 Task: Change the Office Background to 'Circles and Stripes' and the Office Theme to 'Colorful' in Outlook.
Action: Mouse moved to (40, 23)
Screenshot: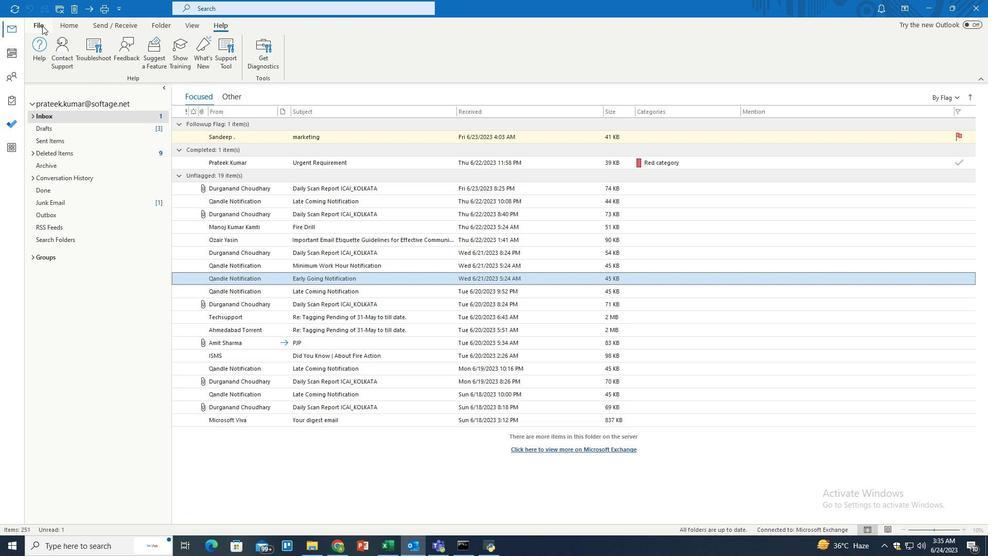 
Action: Mouse pressed left at (40, 23)
Screenshot: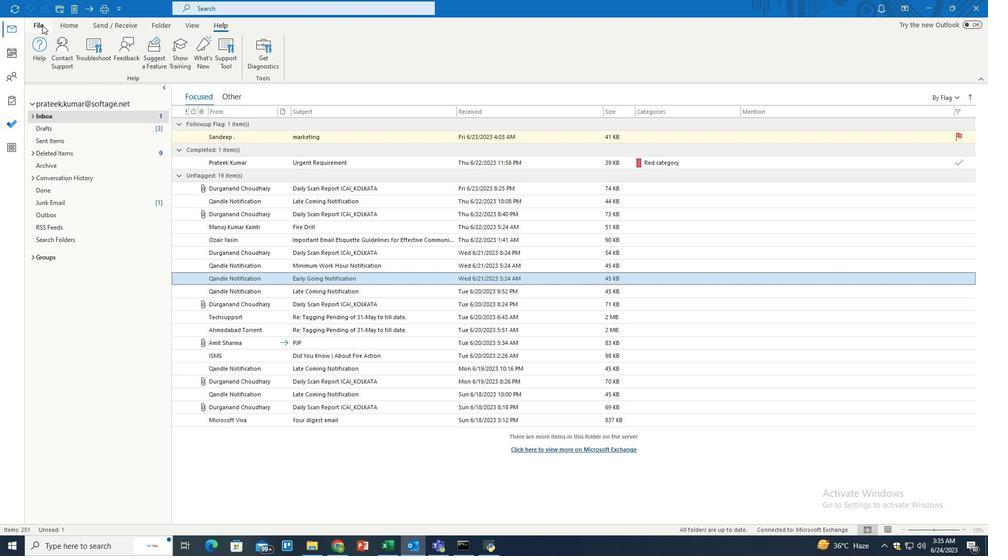 
Action: Mouse moved to (37, 497)
Screenshot: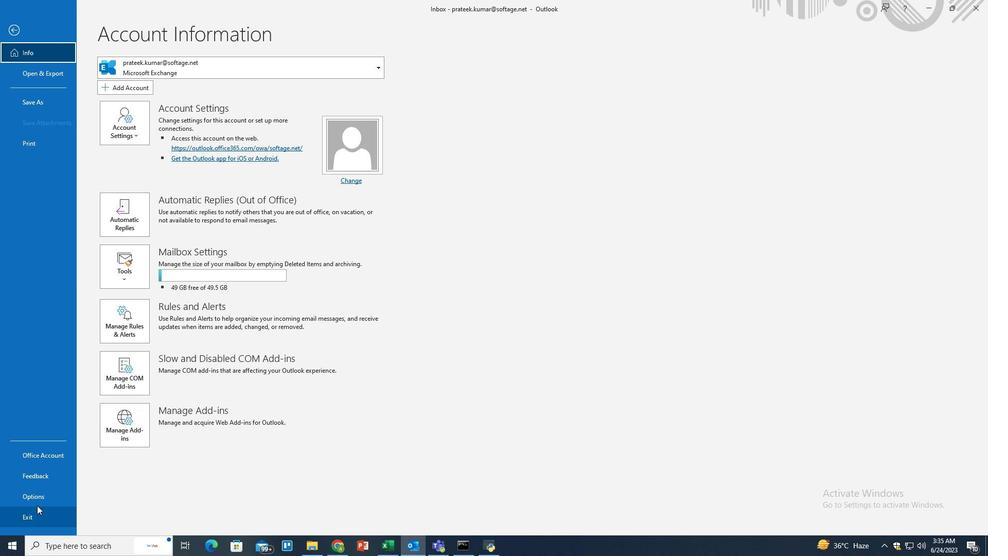 
Action: Mouse pressed left at (37, 497)
Screenshot: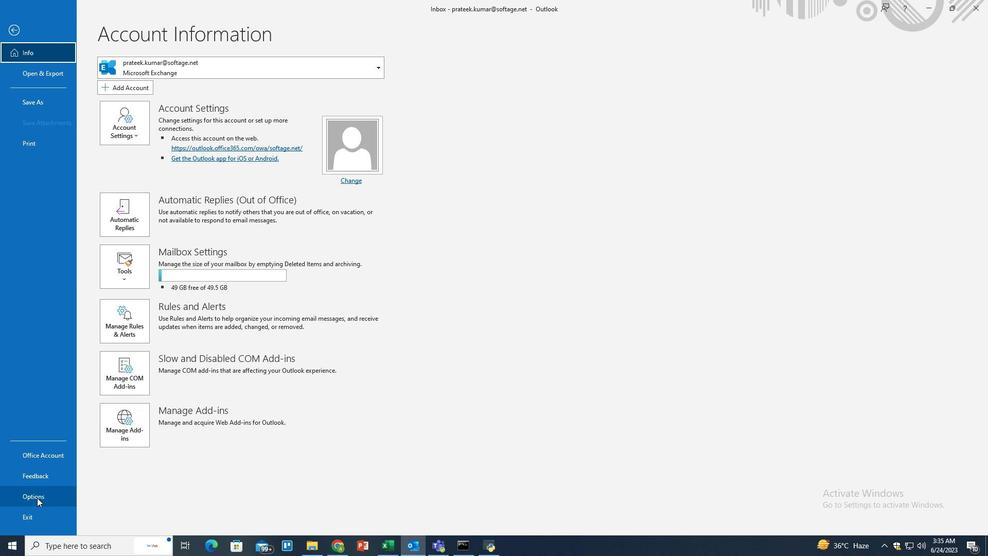 
Action: Mouse moved to (382, 354)
Screenshot: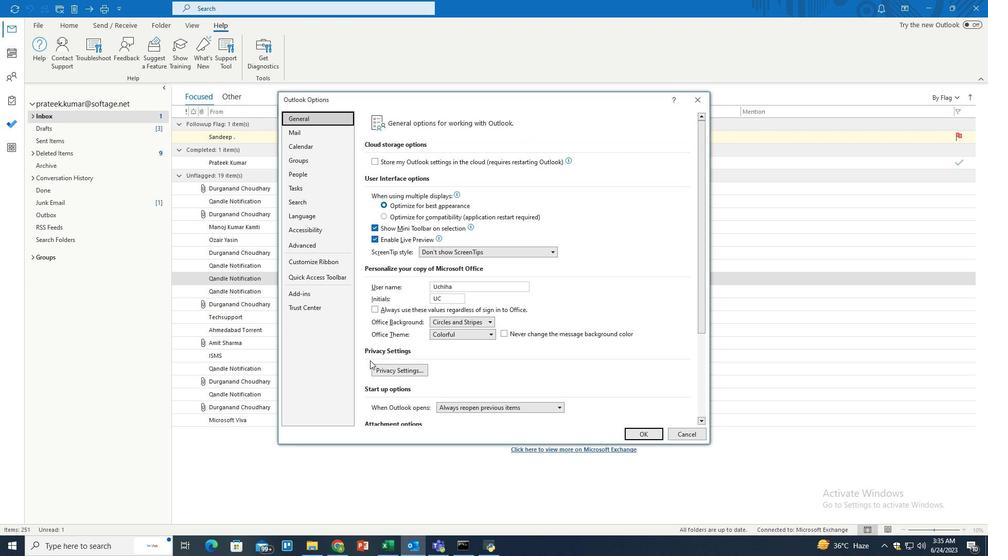 
Action: Mouse scrolled (382, 354) with delta (0, 0)
Screenshot: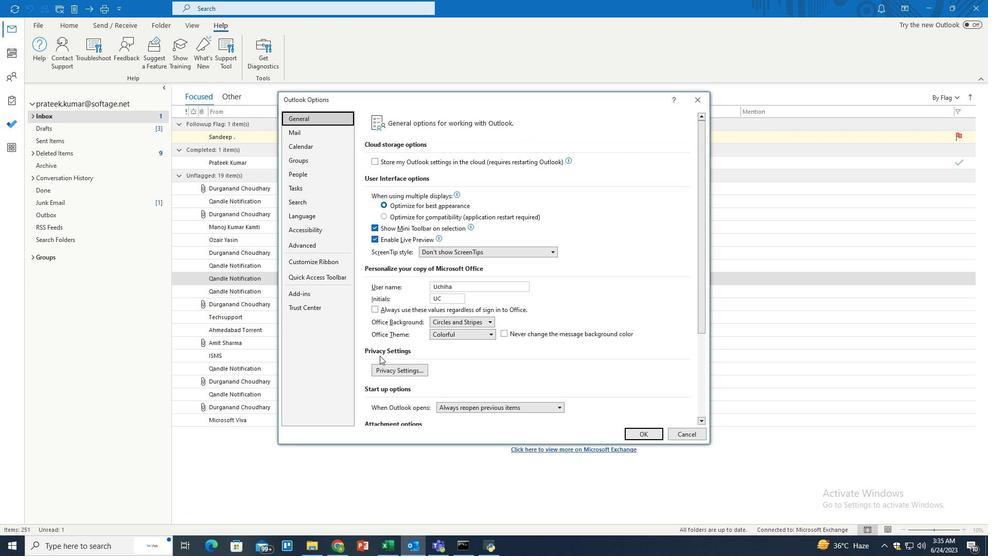 
Action: Mouse scrolled (382, 354) with delta (0, 0)
Screenshot: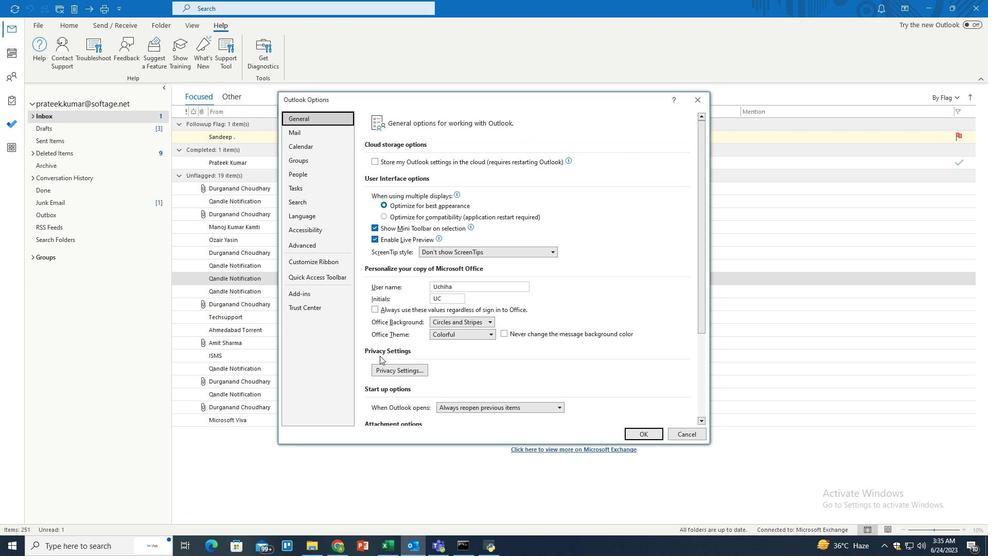 
Action: Mouse scrolled (382, 354) with delta (0, 0)
Screenshot: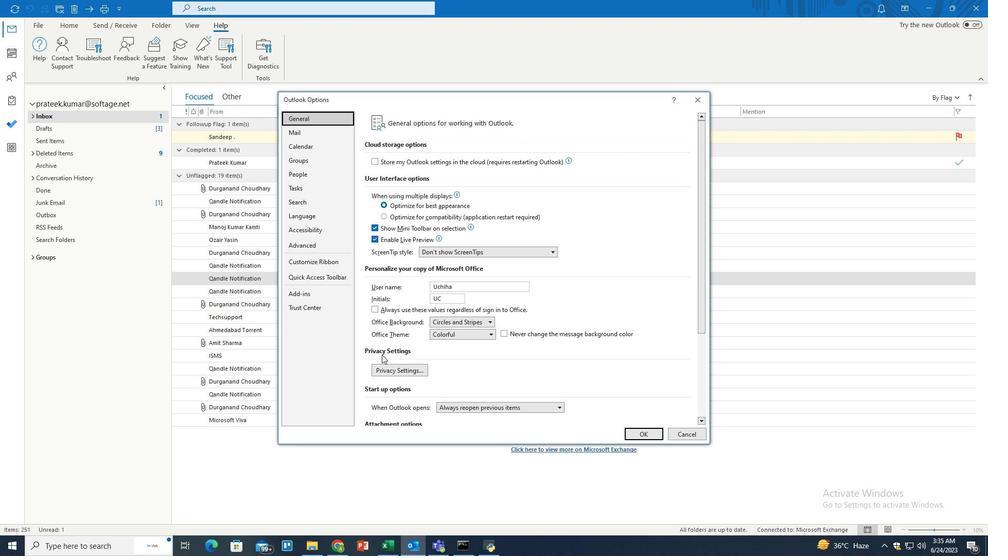 
Action: Mouse scrolled (382, 354) with delta (0, 0)
Screenshot: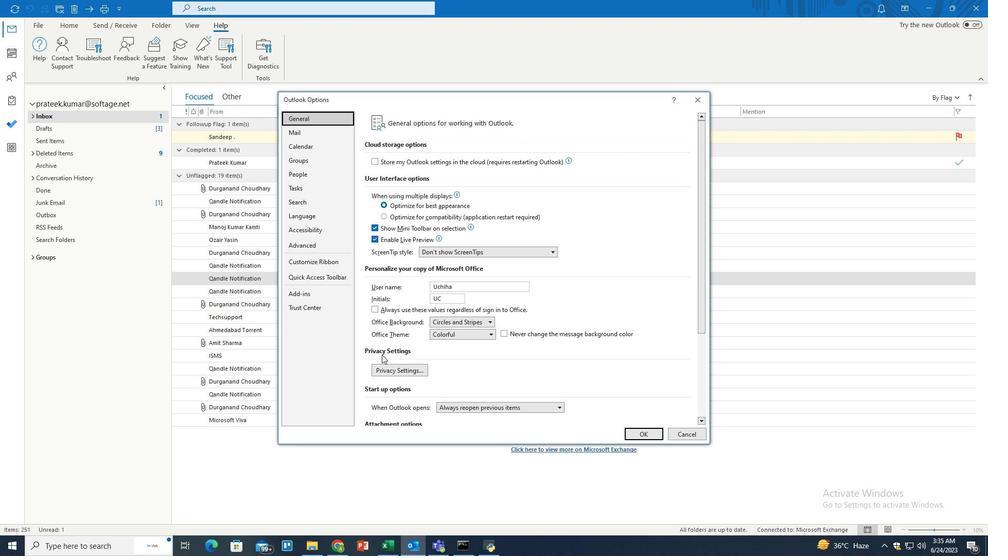 
Action: Mouse scrolled (382, 354) with delta (0, 0)
Screenshot: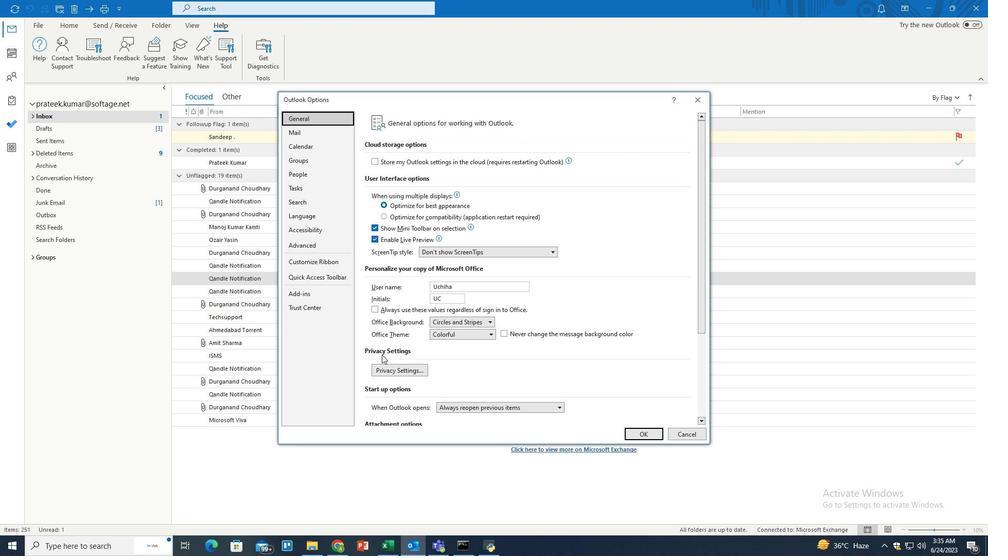
Action: Mouse scrolled (382, 354) with delta (0, 0)
Screenshot: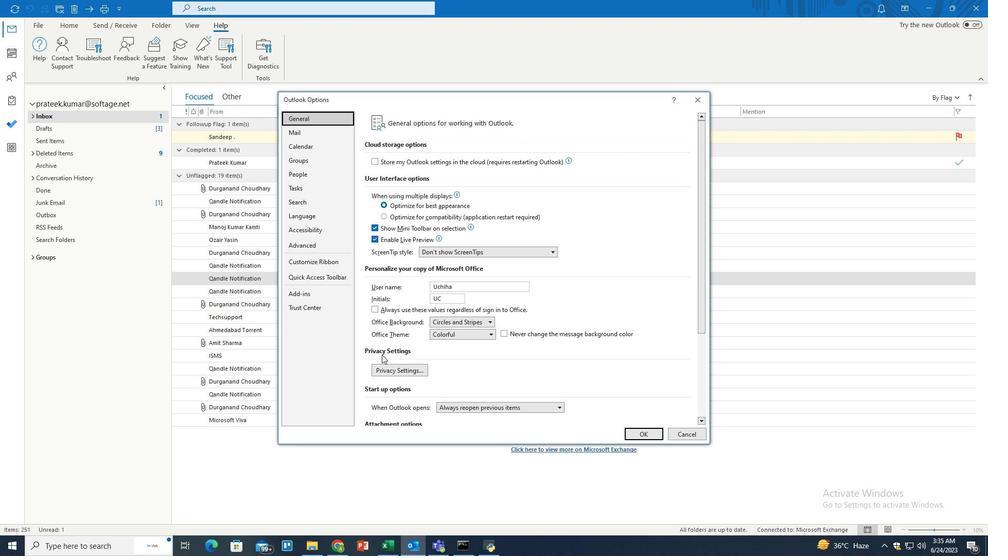 
Action: Mouse moved to (376, 401)
Screenshot: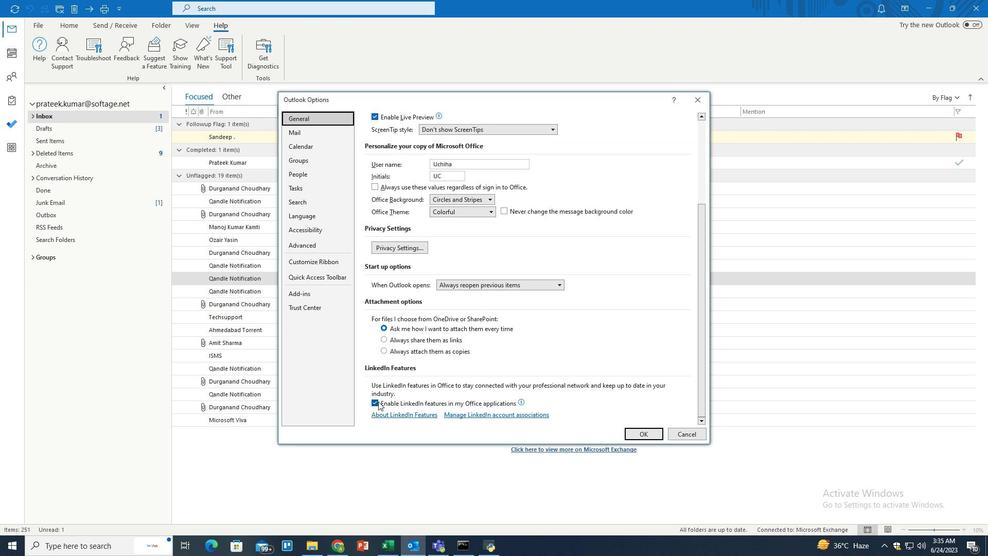 
Action: Mouse pressed left at (376, 401)
Screenshot: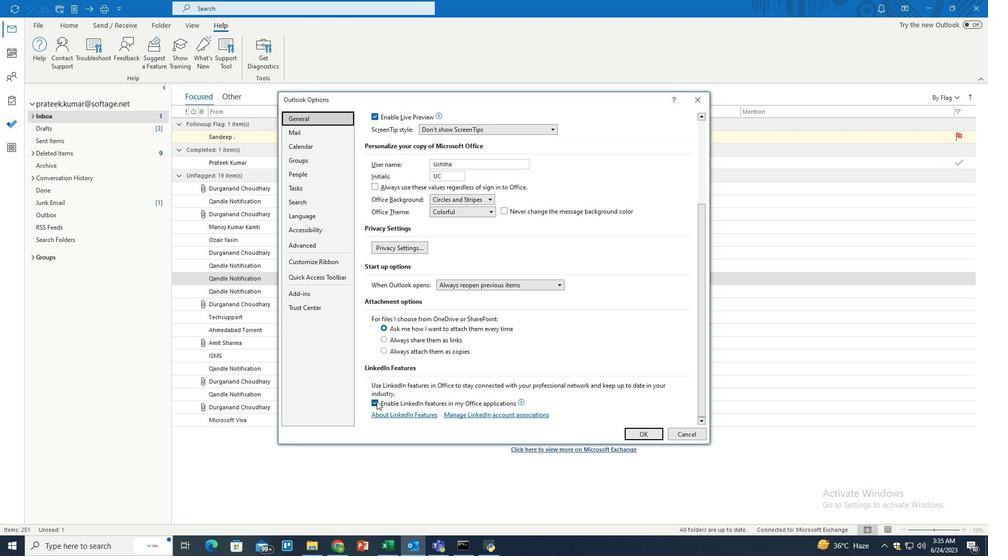 
Action: Mouse moved to (646, 429)
Screenshot: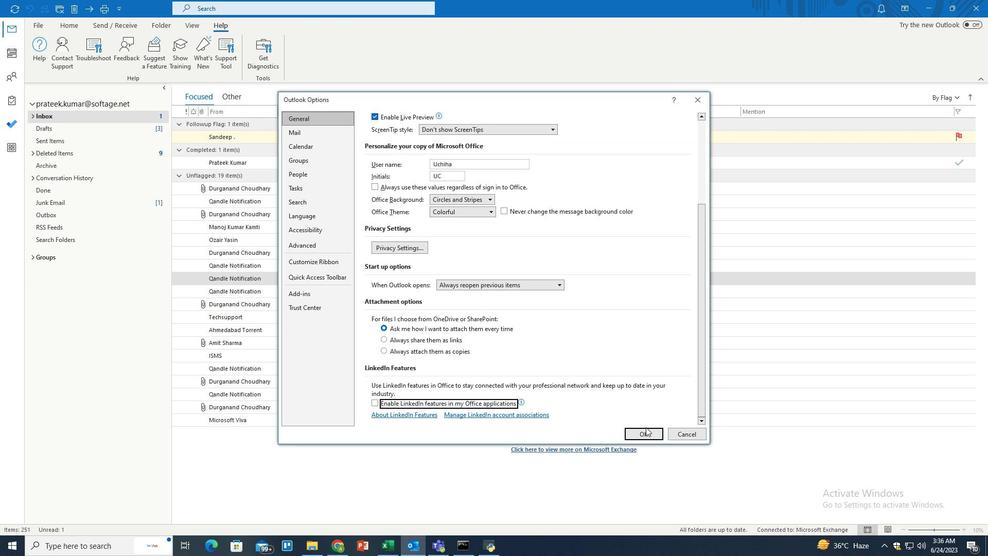 
Action: Mouse pressed left at (646, 429)
Screenshot: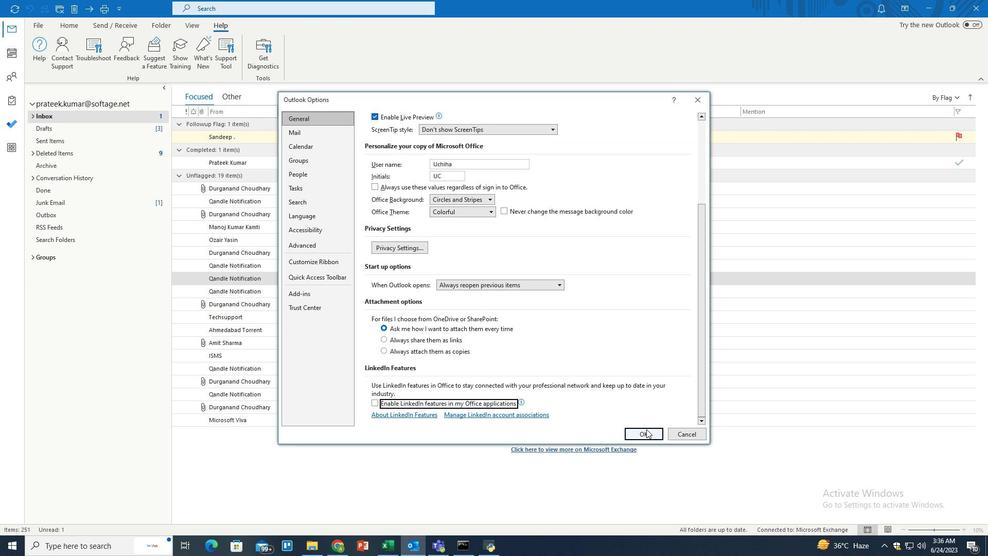 
Action: Mouse moved to (469, 280)
Screenshot: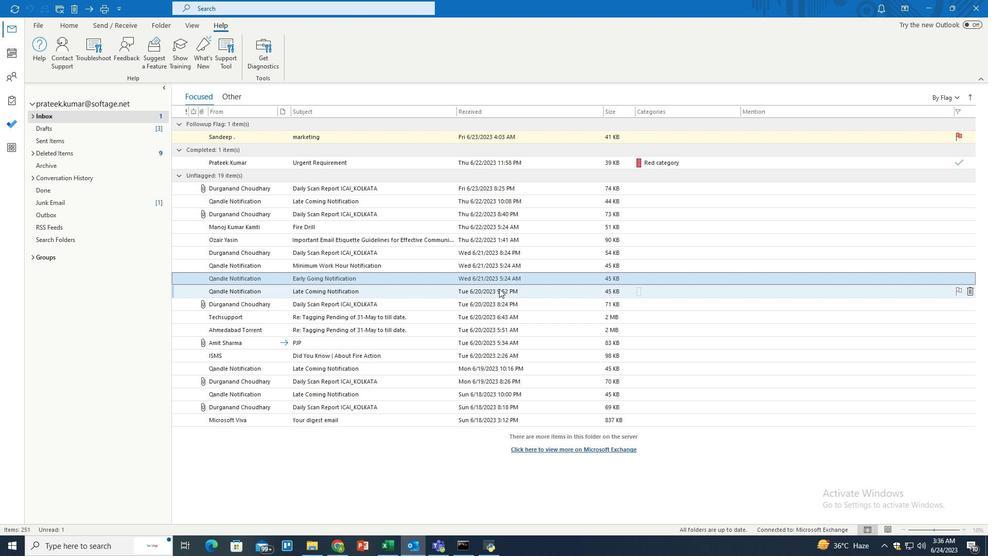 
